 Task: Change the privacy of email events to "Private".
Action: Mouse moved to (809, 78)
Screenshot: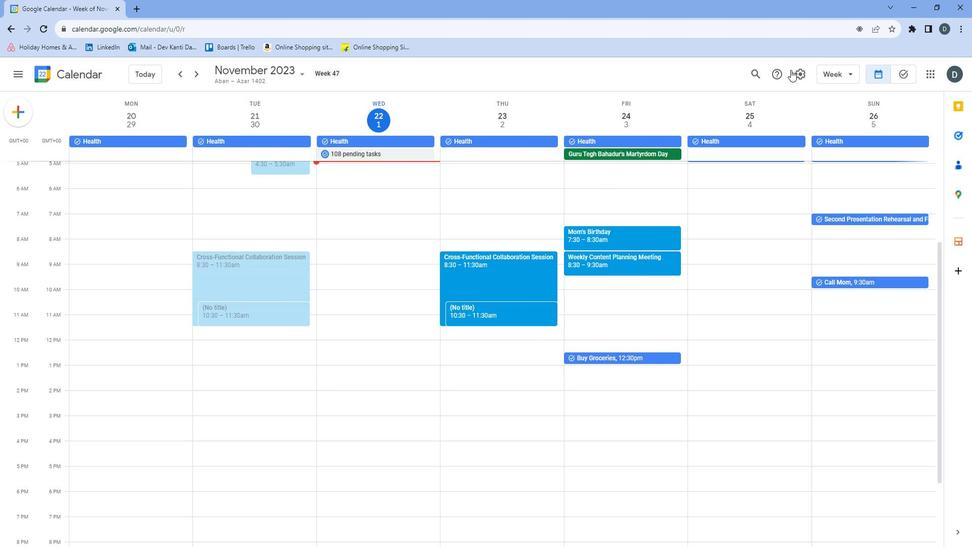 
Action: Mouse pressed left at (809, 78)
Screenshot: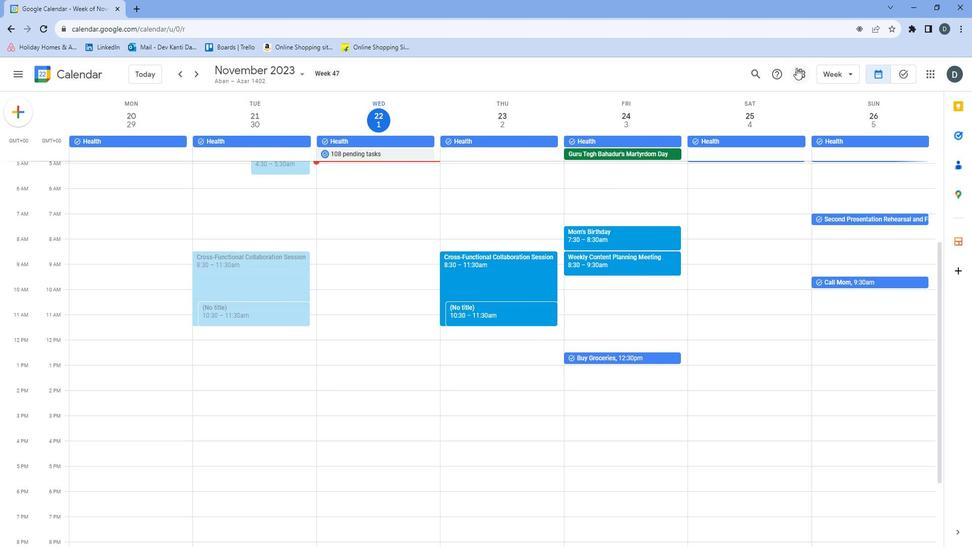 
Action: Mouse moved to (821, 103)
Screenshot: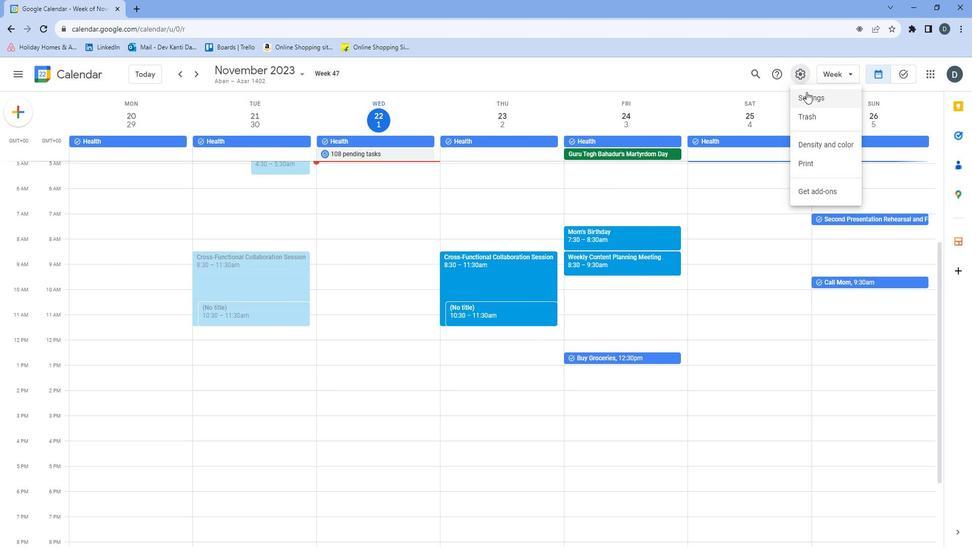 
Action: Mouse pressed left at (821, 103)
Screenshot: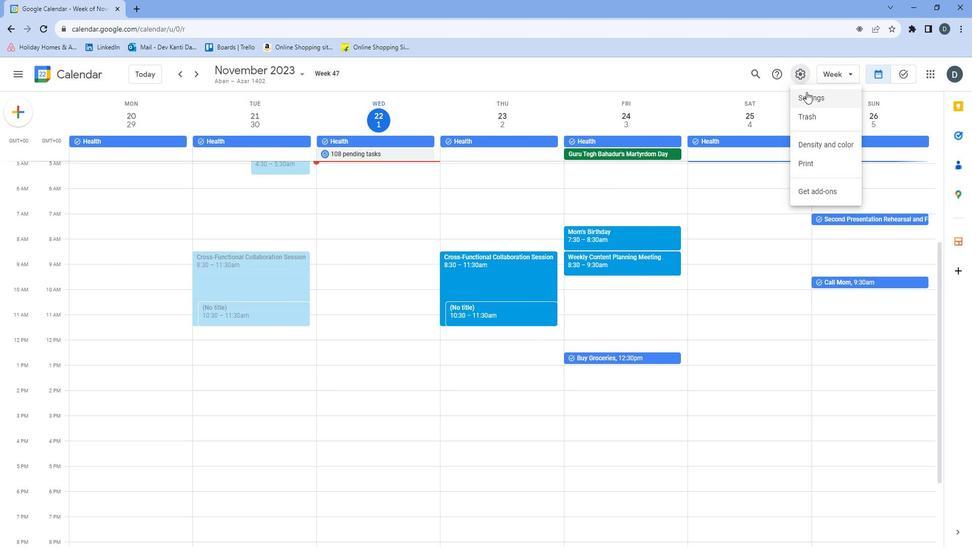 
Action: Mouse moved to (512, 363)
Screenshot: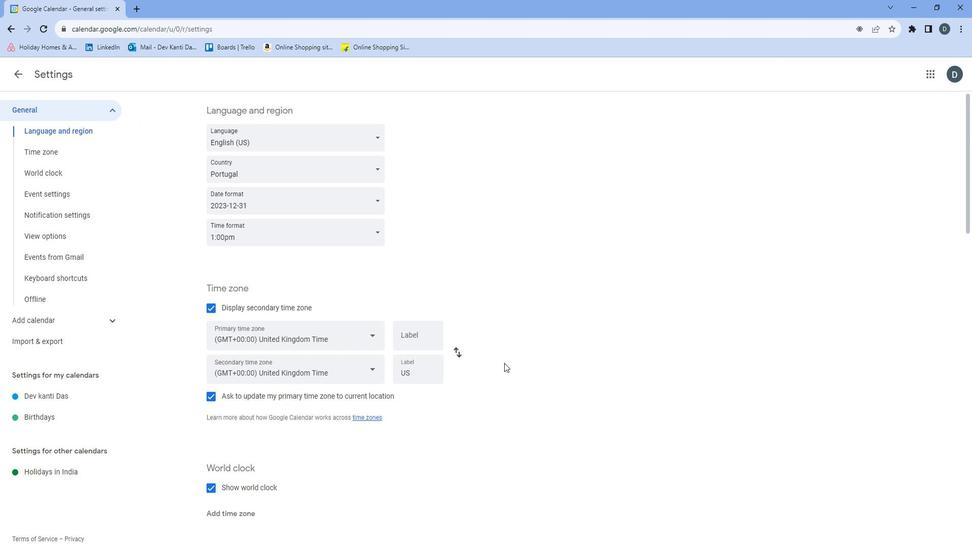 
Action: Mouse scrolled (512, 363) with delta (0, 0)
Screenshot: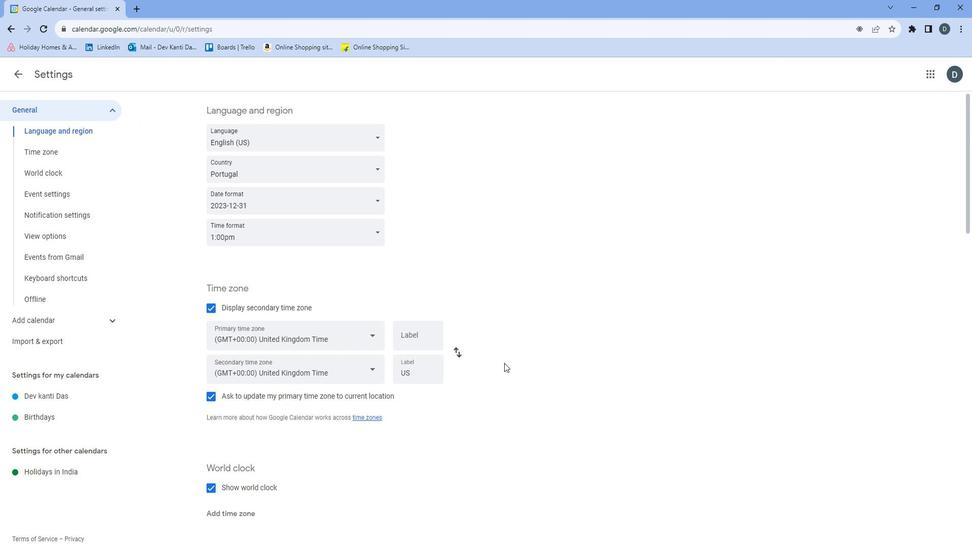 
Action: Mouse moved to (505, 365)
Screenshot: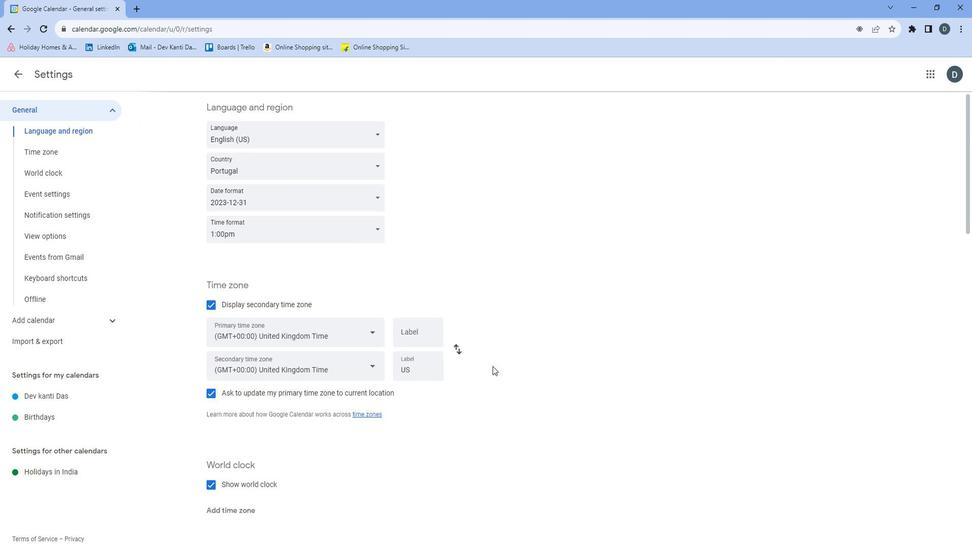 
Action: Mouse scrolled (505, 364) with delta (0, 0)
Screenshot: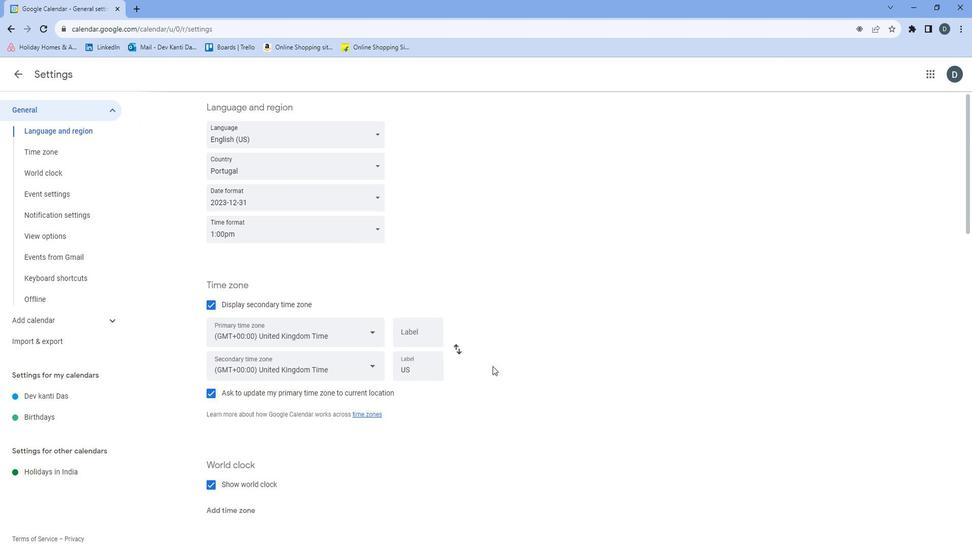
Action: Mouse moved to (503, 365)
Screenshot: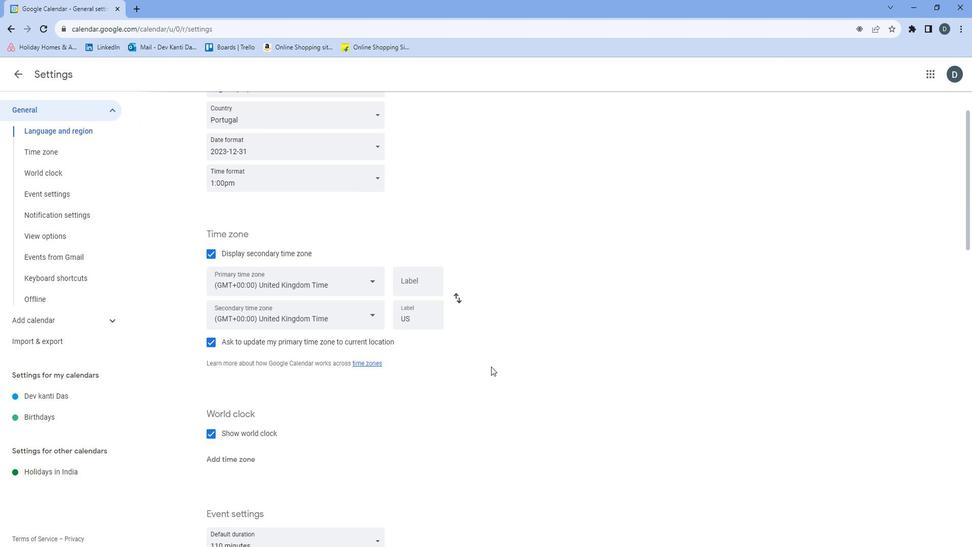
Action: Mouse scrolled (503, 365) with delta (0, 0)
Screenshot: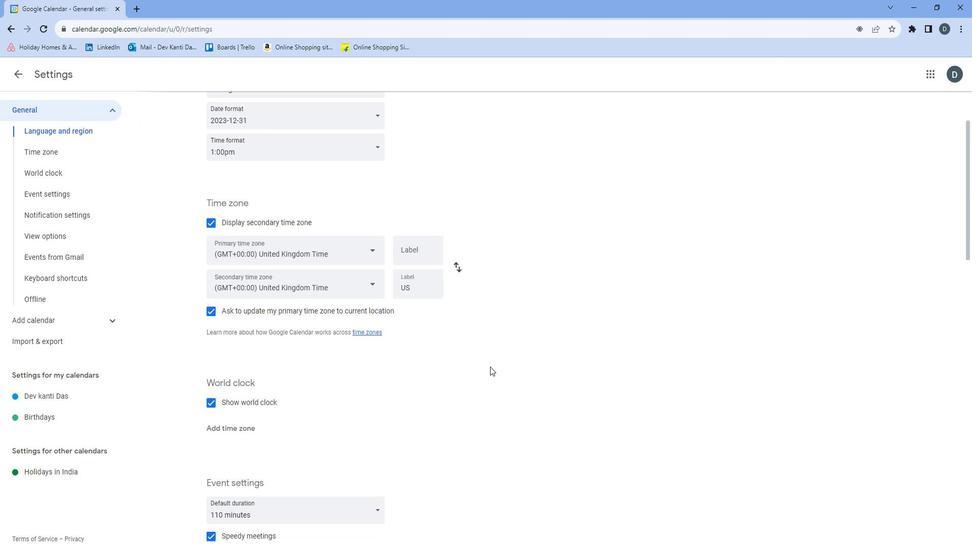 
Action: Mouse scrolled (503, 365) with delta (0, 0)
Screenshot: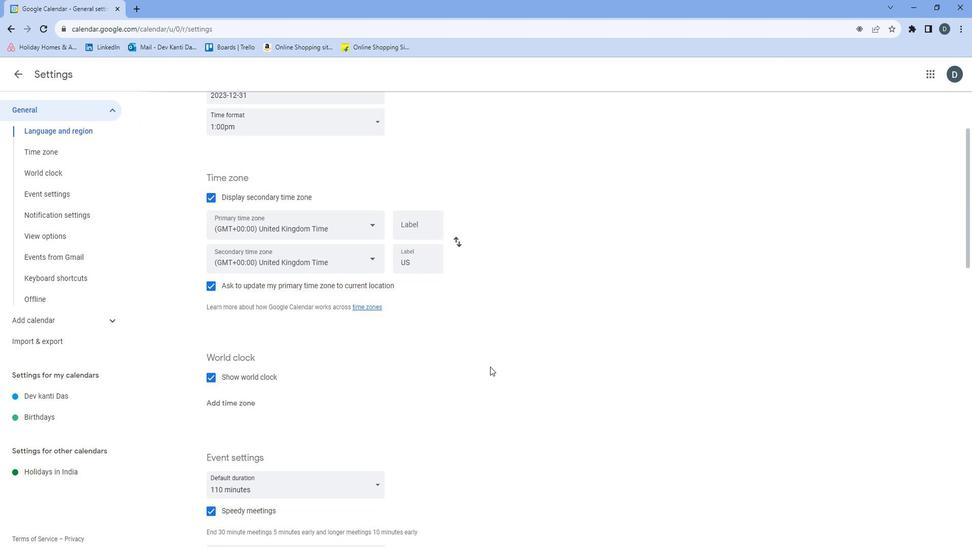 
Action: Mouse scrolled (503, 365) with delta (0, 0)
Screenshot: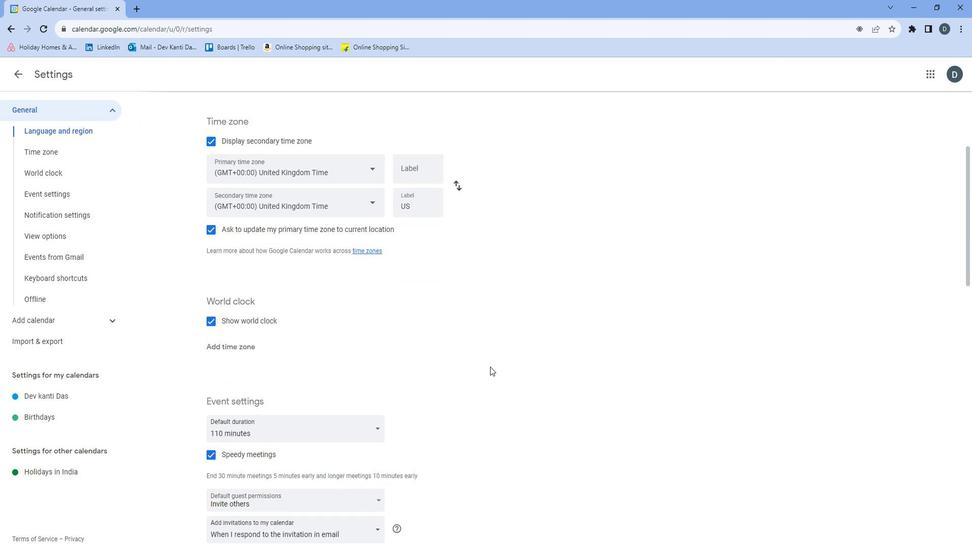 
Action: Mouse scrolled (503, 365) with delta (0, 0)
Screenshot: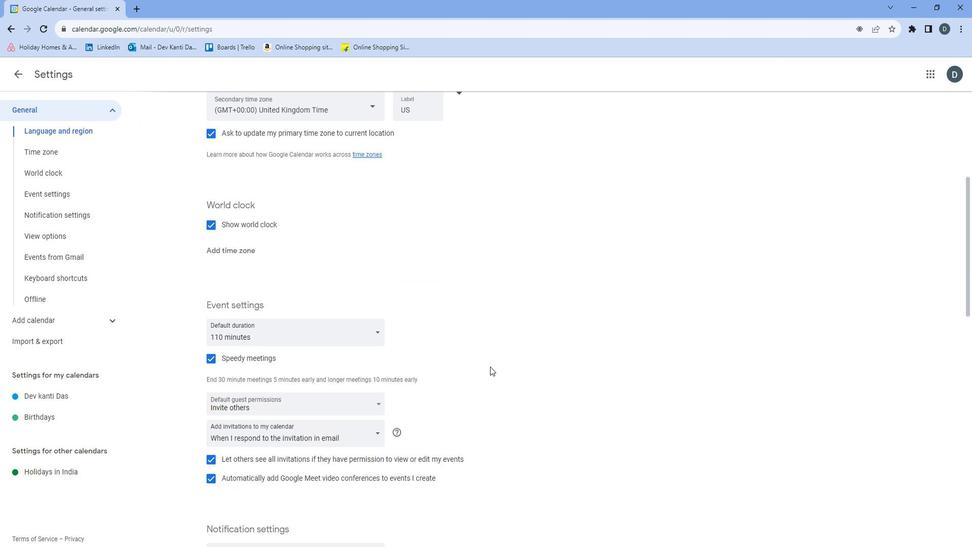 
Action: Mouse scrolled (503, 365) with delta (0, 0)
Screenshot: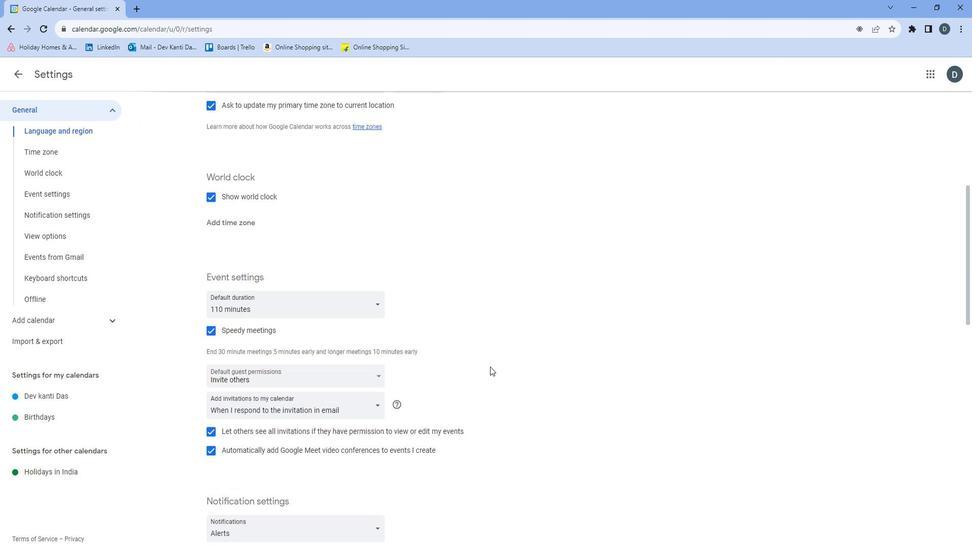 
Action: Mouse scrolled (503, 365) with delta (0, 0)
Screenshot: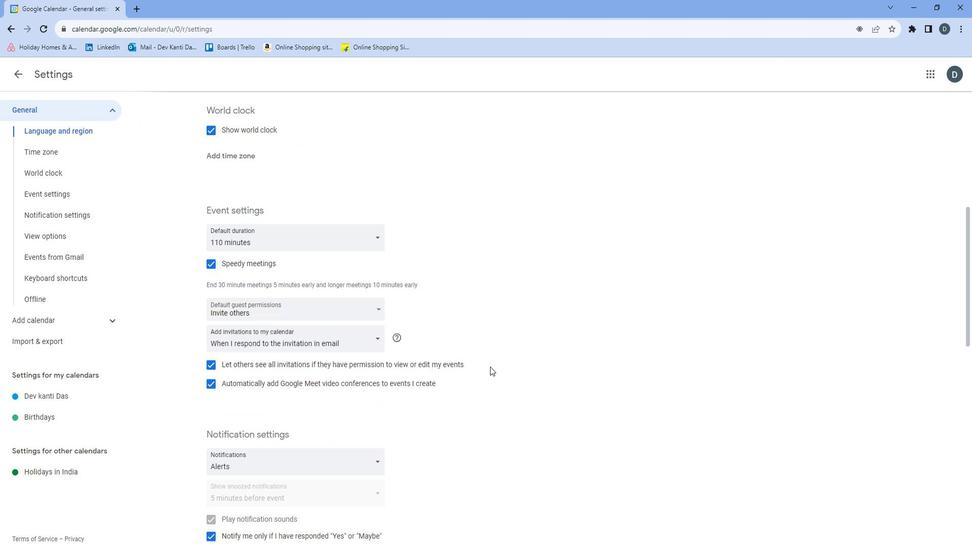 
Action: Mouse scrolled (503, 365) with delta (0, 0)
Screenshot: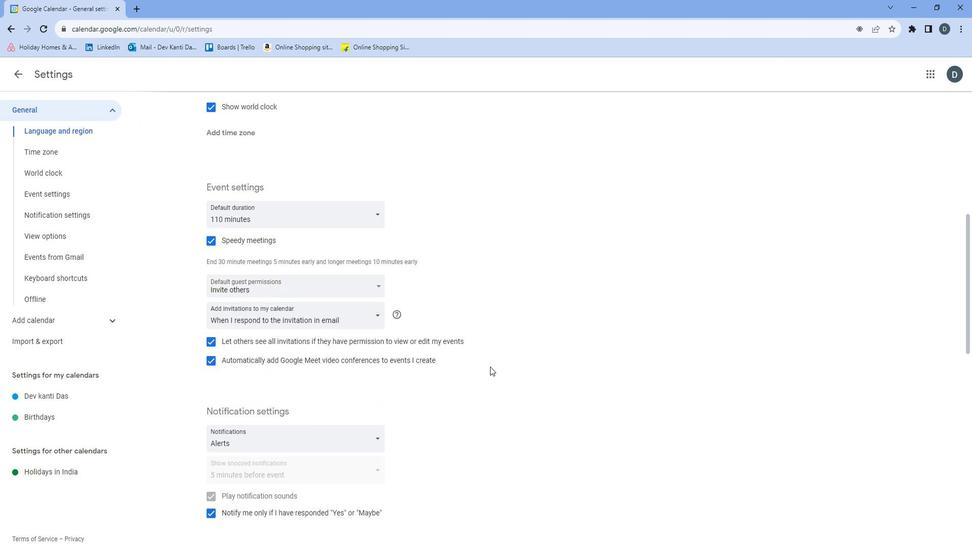 
Action: Mouse moved to (503, 366)
Screenshot: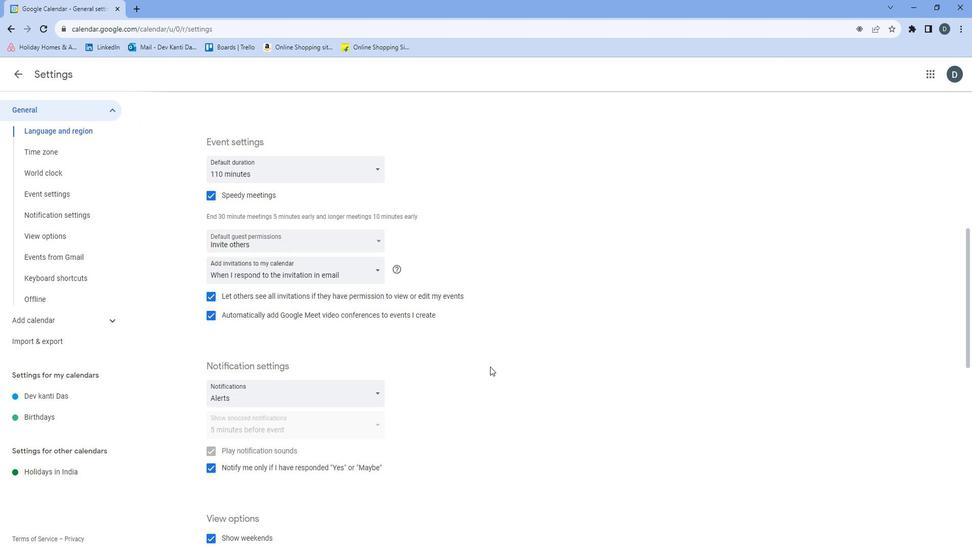 
Action: Mouse scrolled (503, 365) with delta (0, 0)
Screenshot: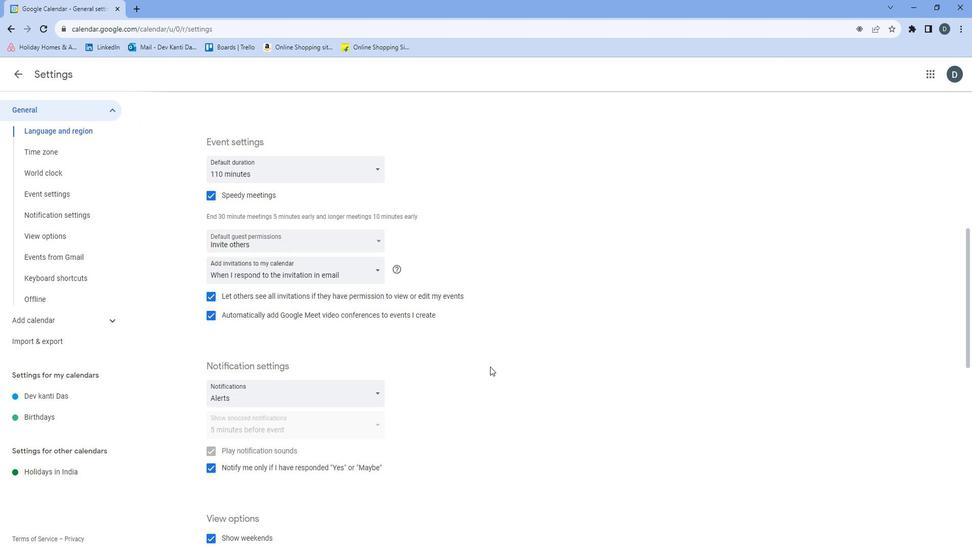 
Action: Mouse scrolled (503, 365) with delta (0, 0)
Screenshot: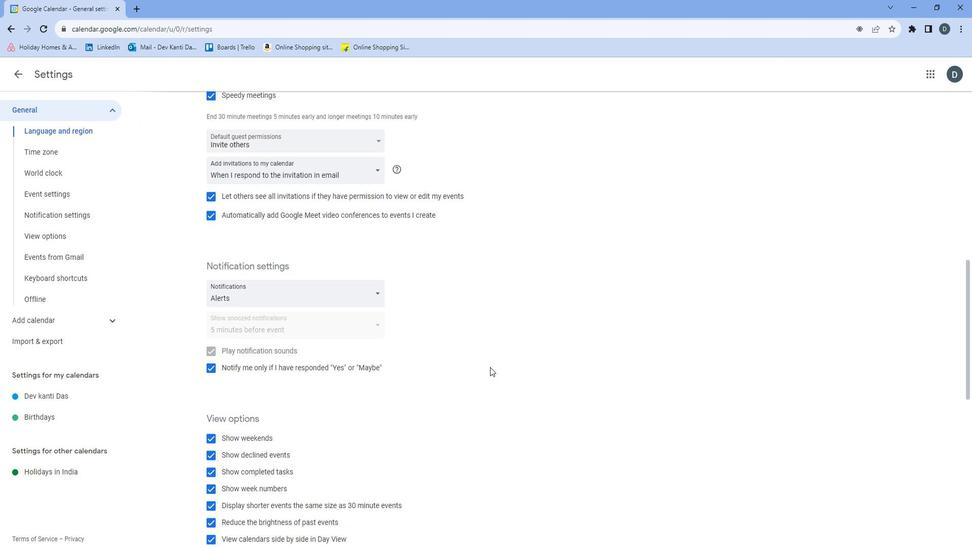 
Action: Mouse scrolled (503, 365) with delta (0, 0)
Screenshot: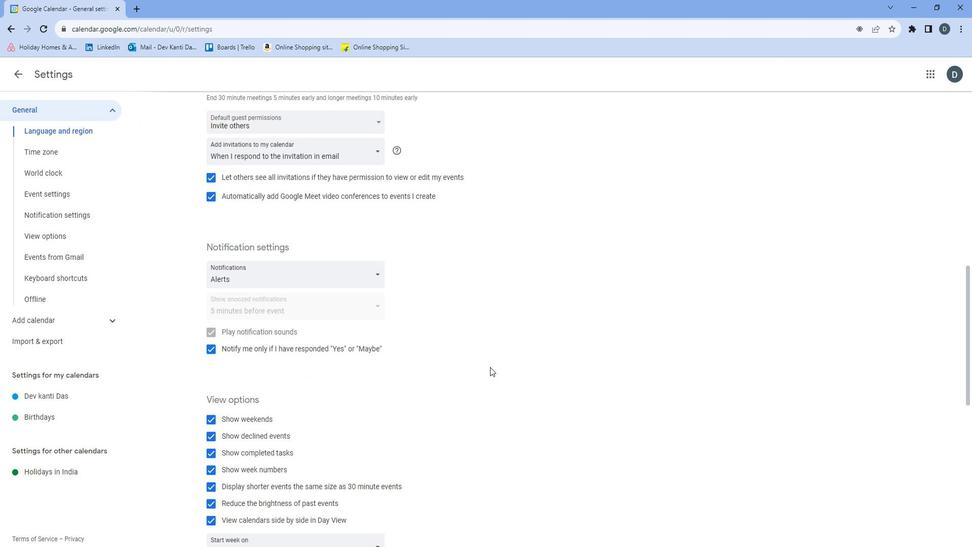 
Action: Mouse scrolled (503, 365) with delta (0, 0)
Screenshot: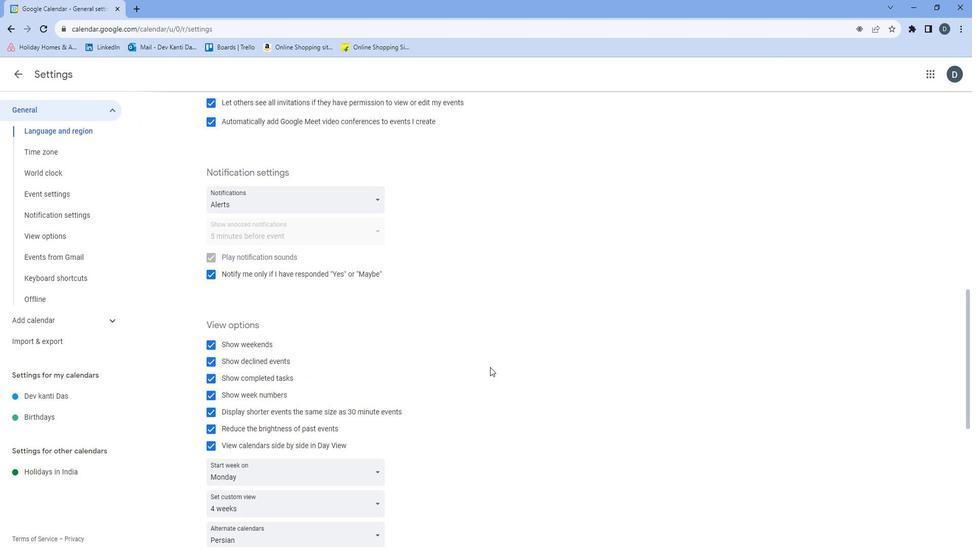 
Action: Mouse scrolled (503, 365) with delta (0, 0)
Screenshot: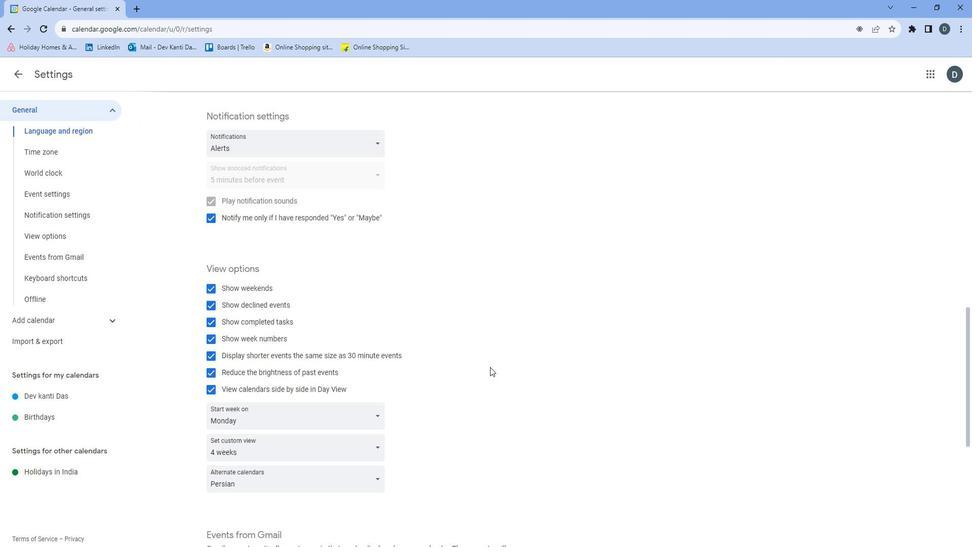 
Action: Mouse moved to (504, 365)
Screenshot: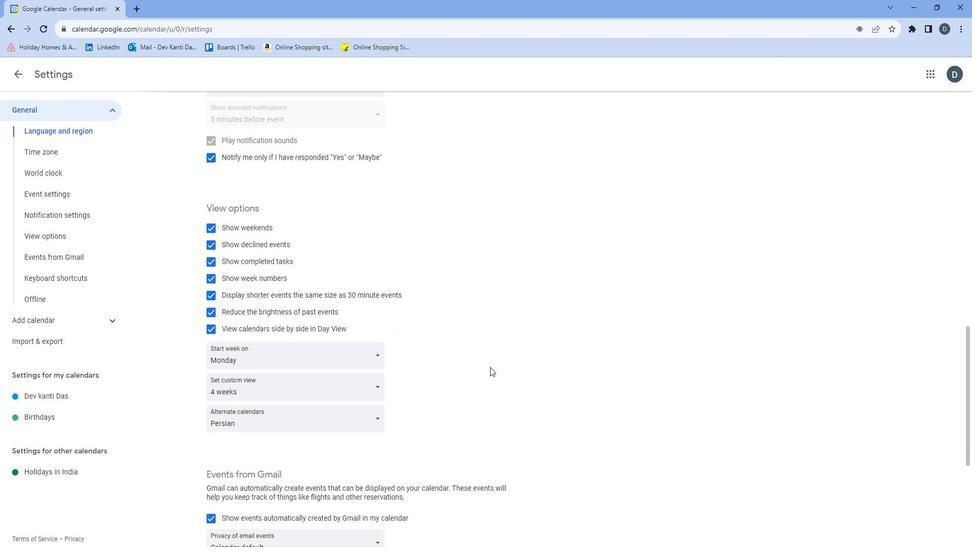 
Action: Mouse scrolled (504, 365) with delta (0, 0)
Screenshot: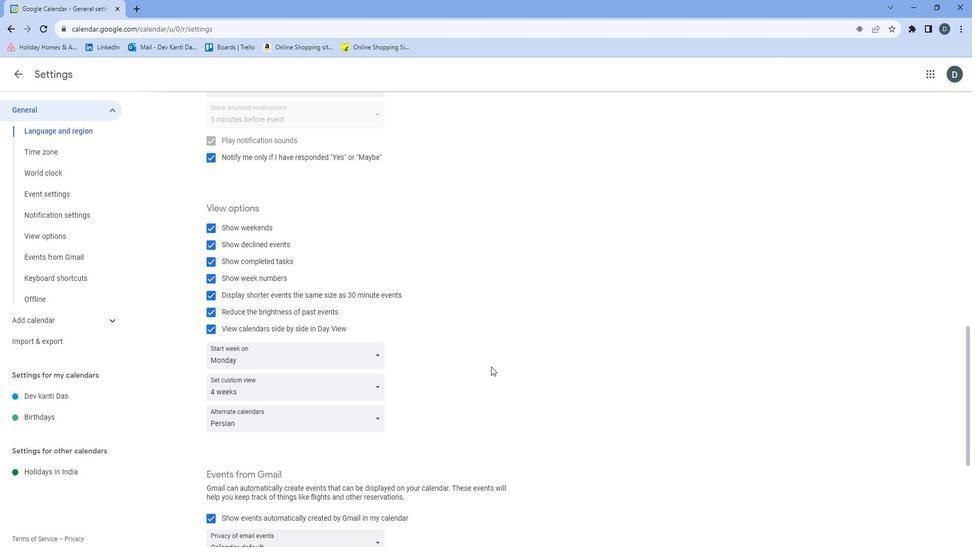 
Action: Mouse scrolled (504, 365) with delta (0, 0)
Screenshot: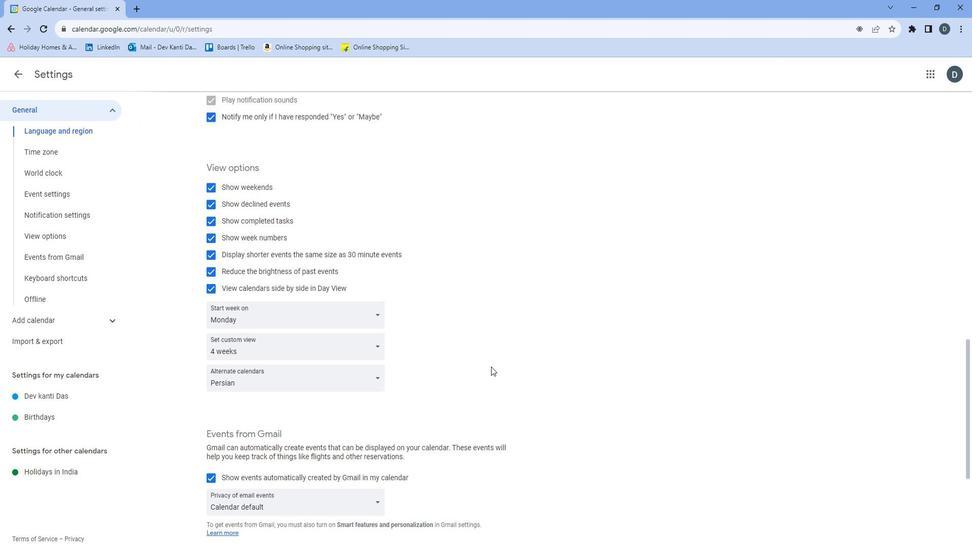 
Action: Mouse scrolled (504, 365) with delta (0, 0)
Screenshot: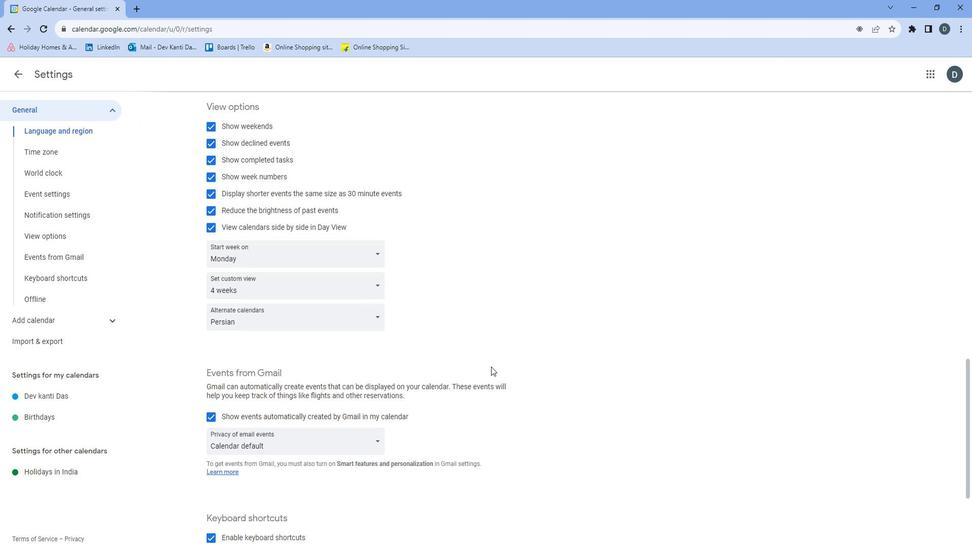 
Action: Mouse scrolled (504, 365) with delta (0, 0)
Screenshot: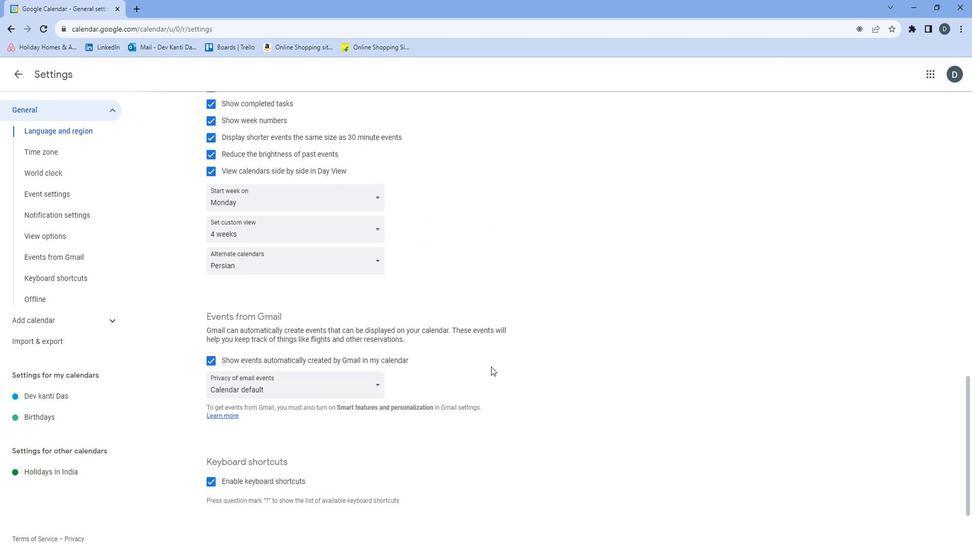 
Action: Mouse moved to (392, 332)
Screenshot: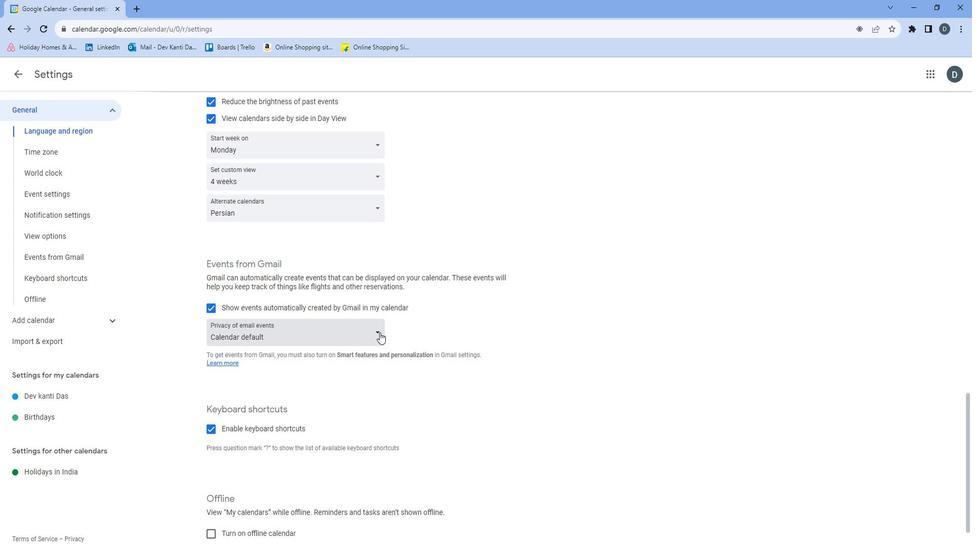 
Action: Mouse pressed left at (392, 332)
Screenshot: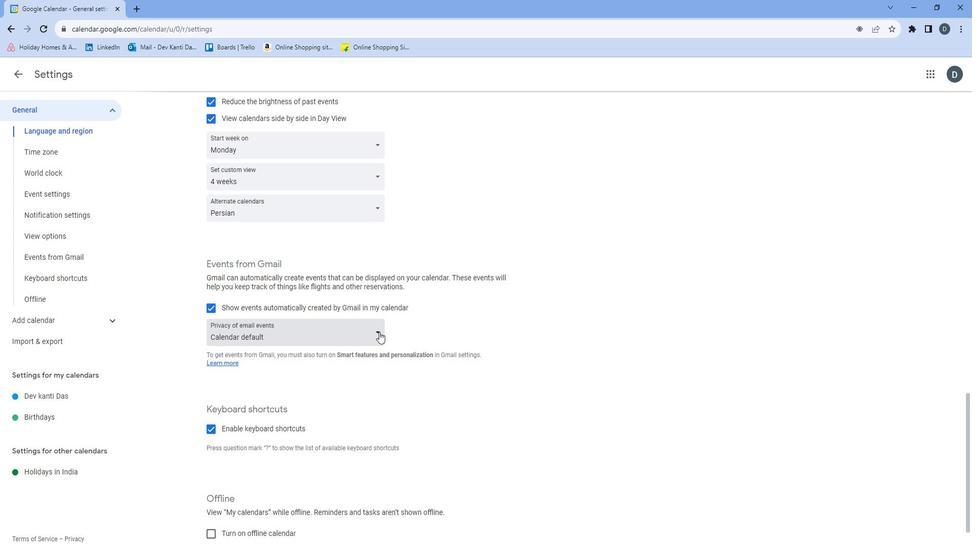 
Action: Mouse moved to (361, 383)
Screenshot: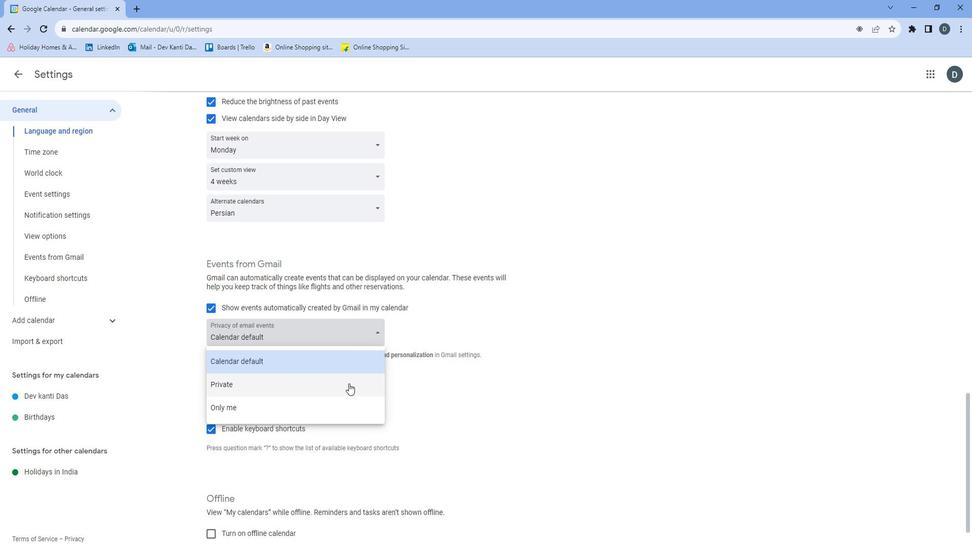 
Action: Mouse pressed left at (361, 383)
Screenshot: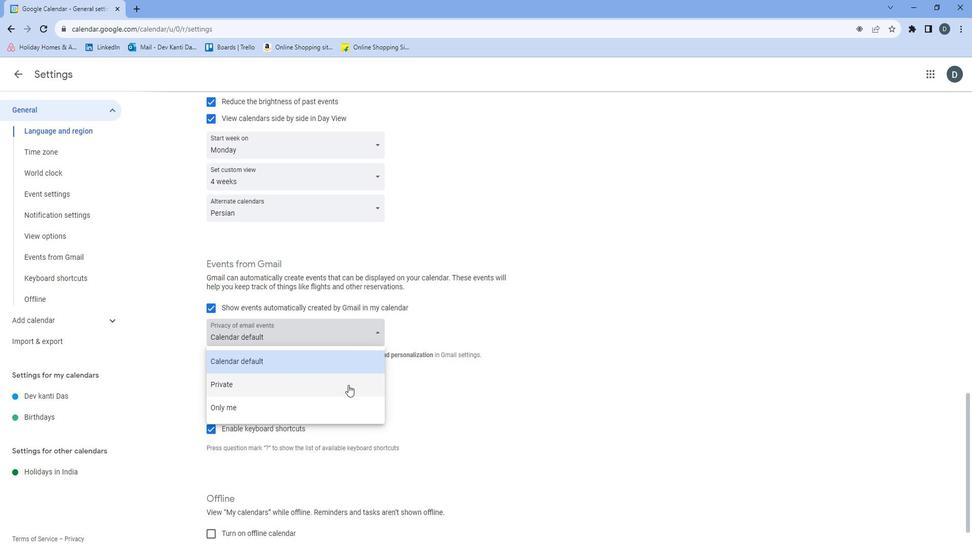 
Action: Mouse moved to (478, 338)
Screenshot: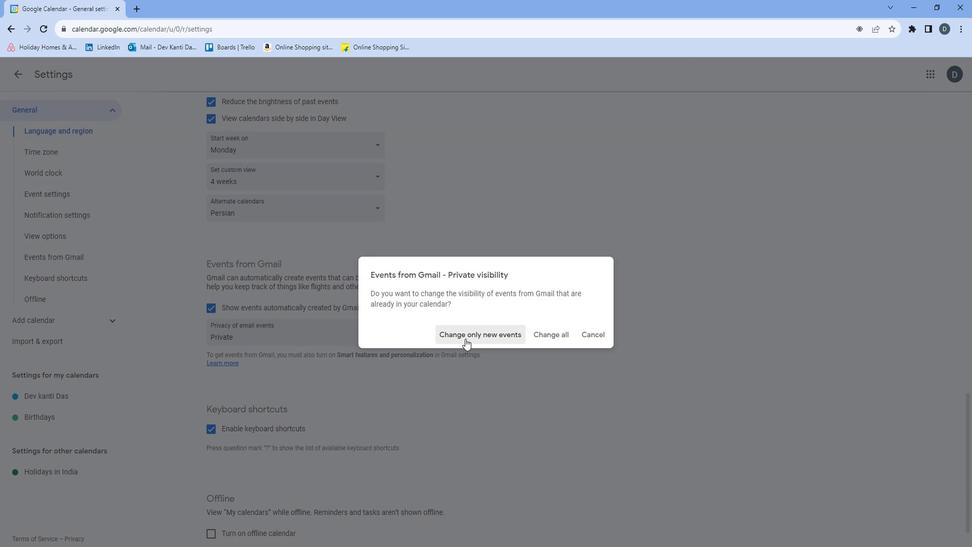 
Action: Mouse pressed left at (478, 338)
Screenshot: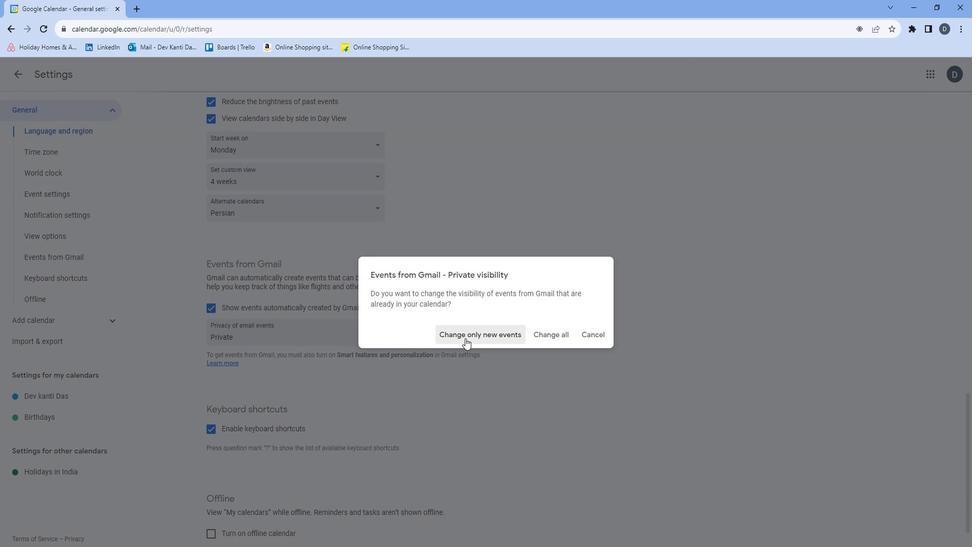
Action: Mouse moved to (488, 357)
Screenshot: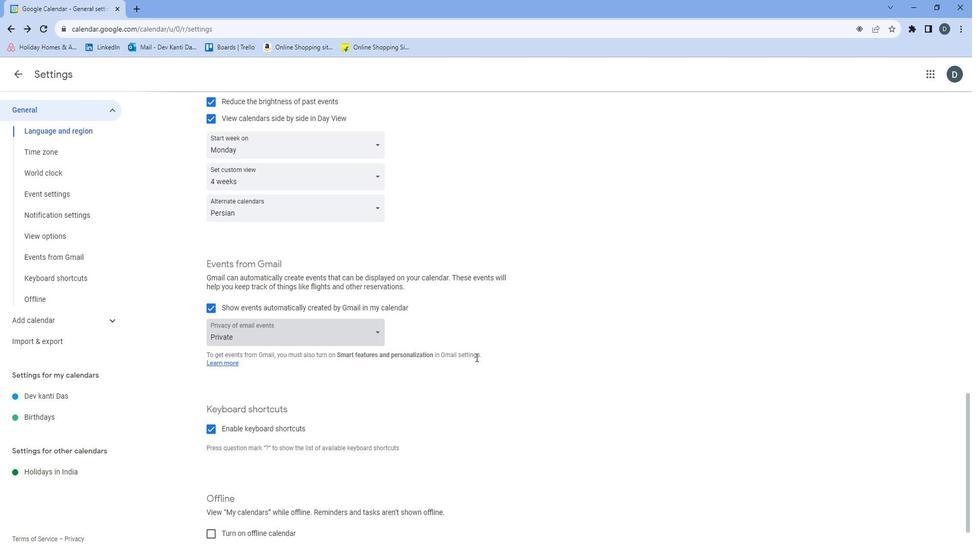 
